 Task: Enable the video filter "Old movie effect video filter" for transcode stream output.
Action: Mouse moved to (135, 19)
Screenshot: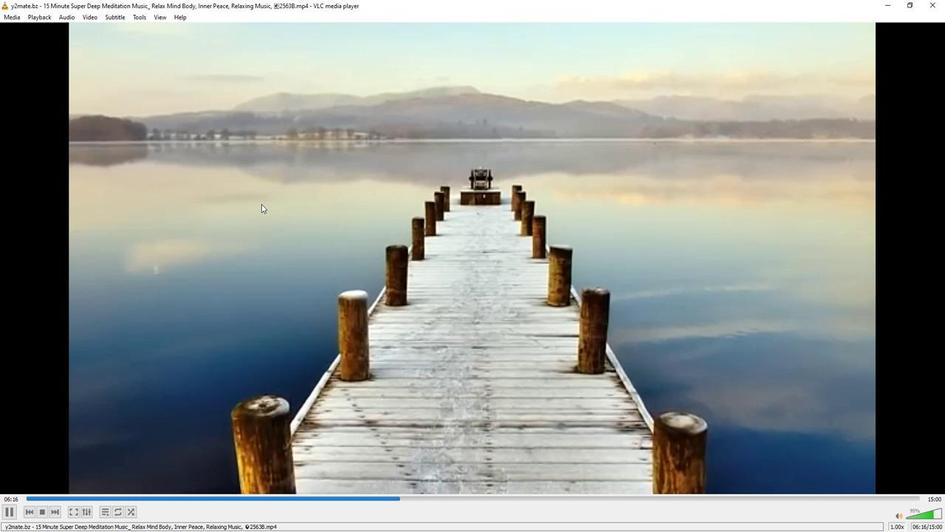 
Action: Mouse pressed left at (135, 19)
Screenshot: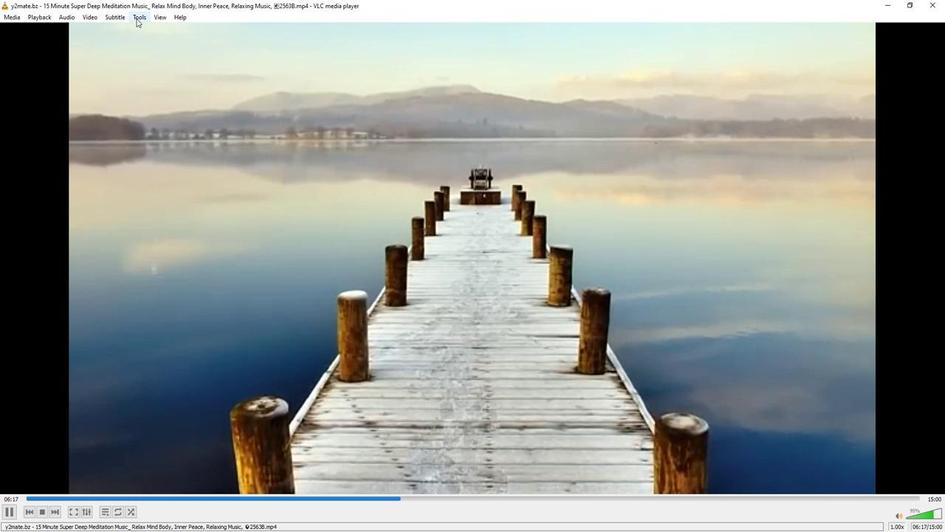 
Action: Mouse moved to (169, 134)
Screenshot: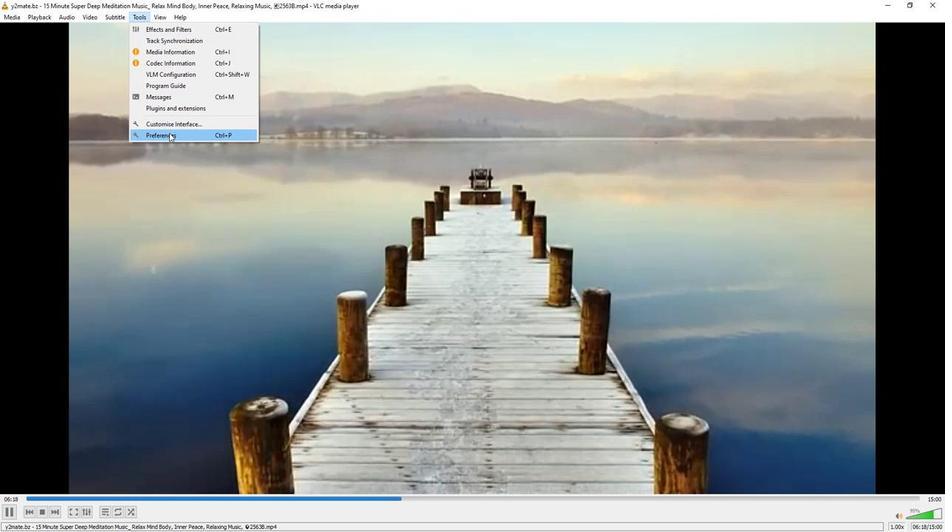 
Action: Mouse pressed left at (169, 134)
Screenshot: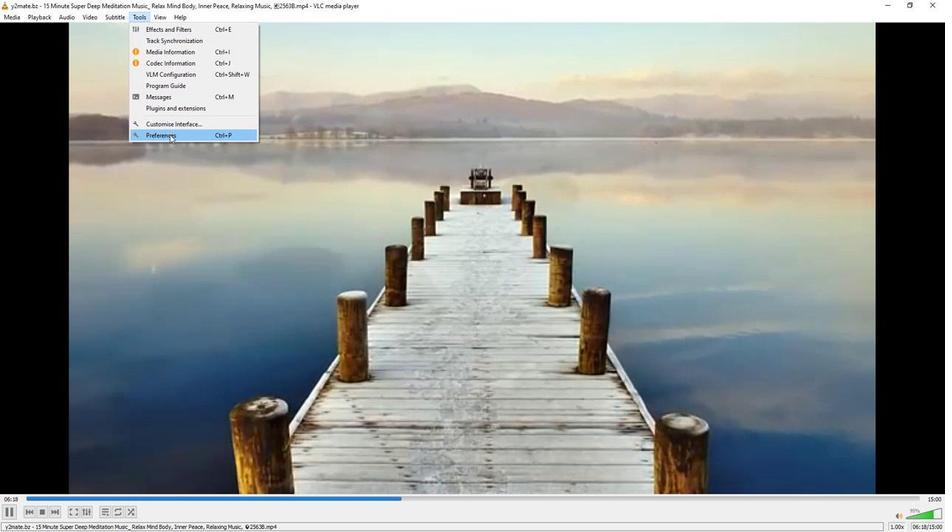 
Action: Mouse moved to (312, 433)
Screenshot: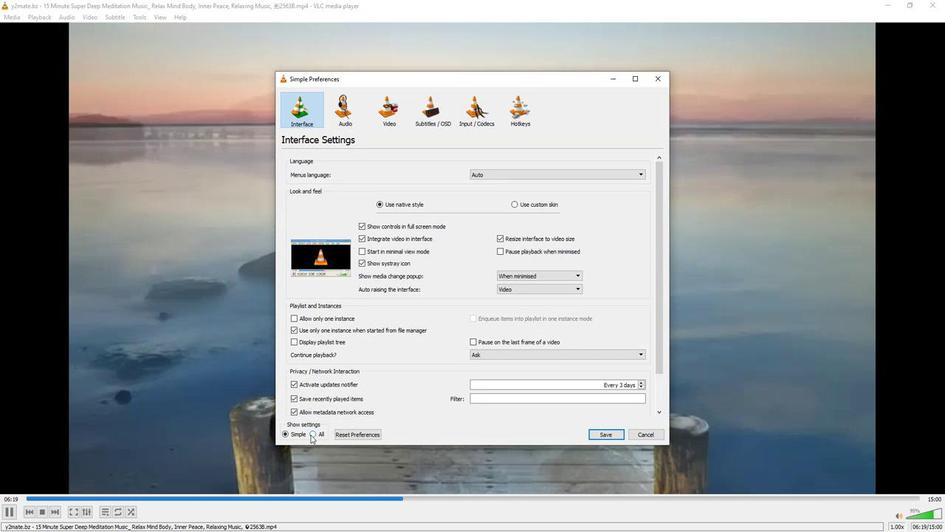 
Action: Mouse pressed left at (312, 433)
Screenshot: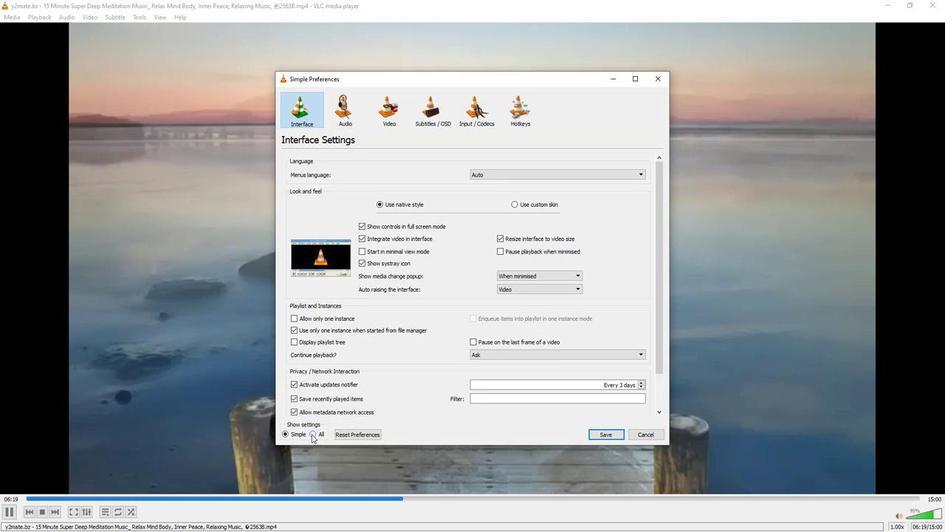 
Action: Mouse moved to (331, 371)
Screenshot: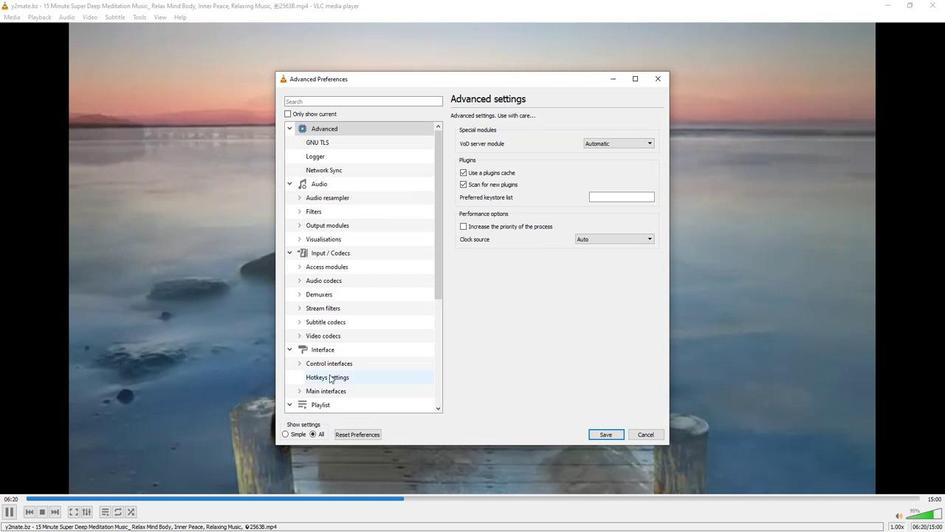 
Action: Mouse scrolled (331, 371) with delta (0, 0)
Screenshot: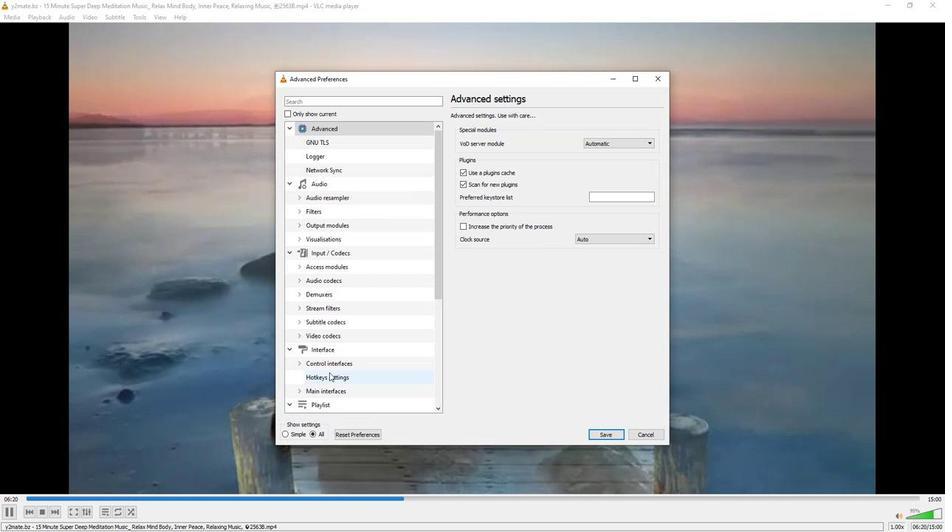 
Action: Mouse moved to (331, 371)
Screenshot: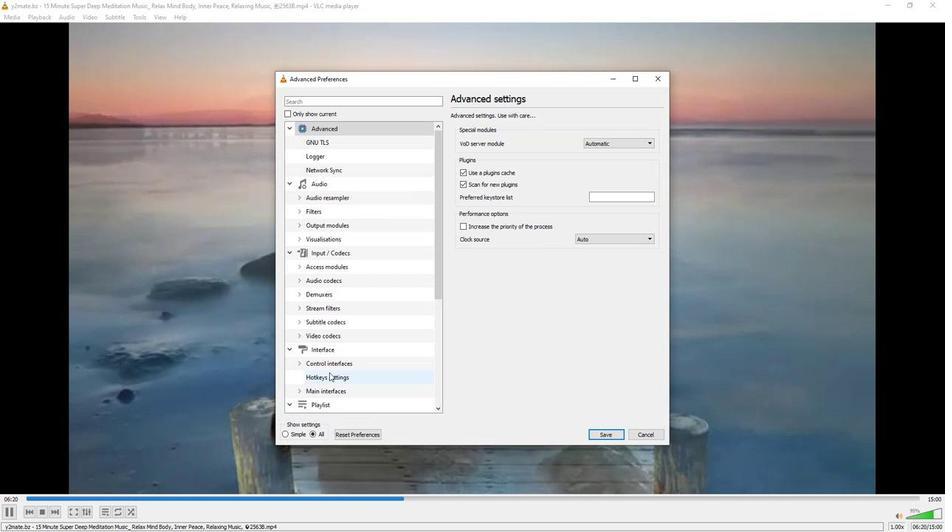 
Action: Mouse scrolled (331, 370) with delta (0, 0)
Screenshot: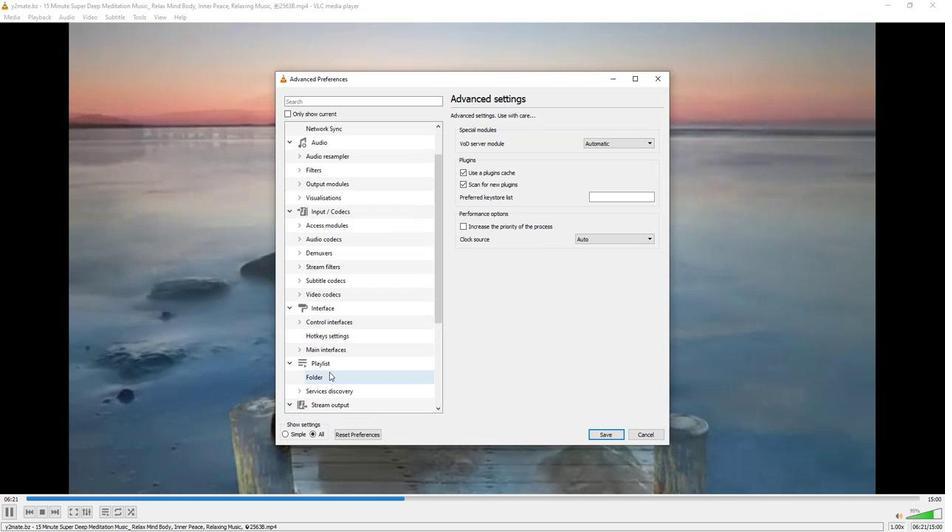 
Action: Mouse moved to (331, 367)
Screenshot: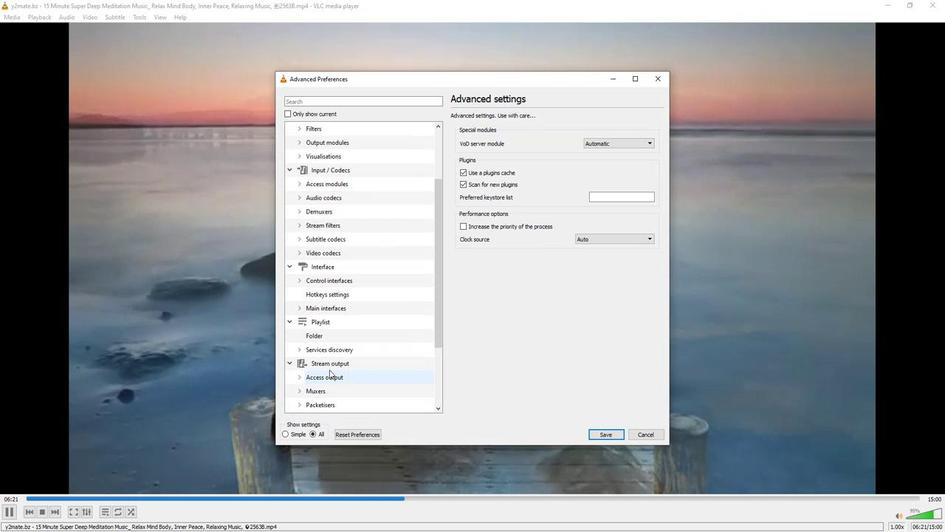 
Action: Mouse scrolled (331, 366) with delta (0, 0)
Screenshot: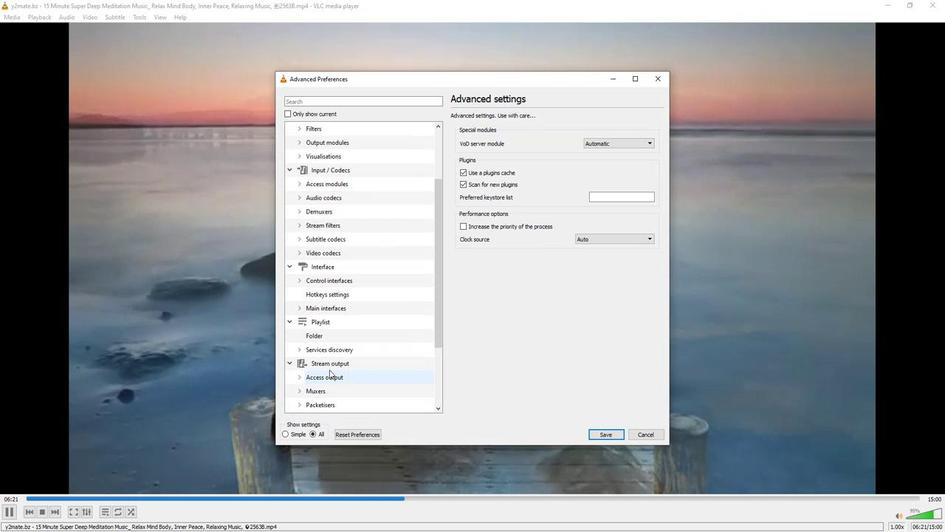 
Action: Mouse moved to (301, 376)
Screenshot: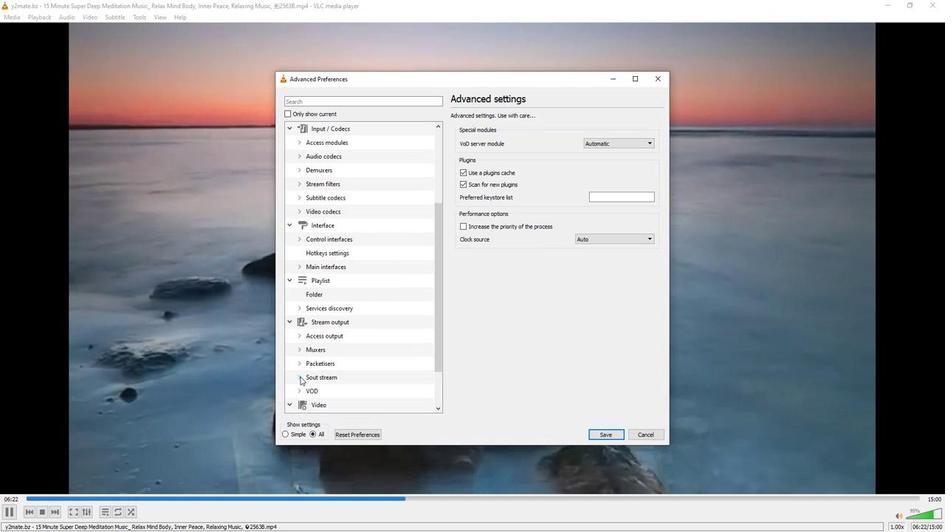 
Action: Mouse pressed left at (301, 376)
Screenshot: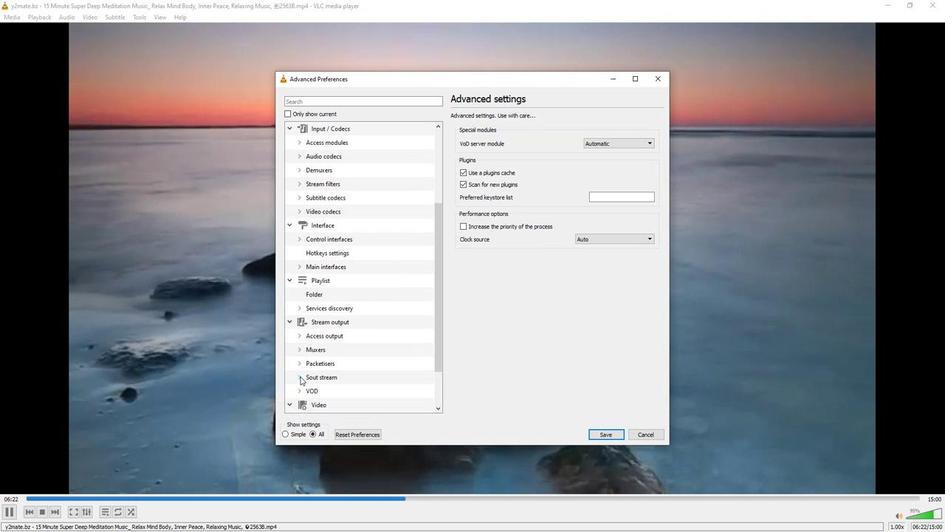 
Action: Mouse moved to (314, 369)
Screenshot: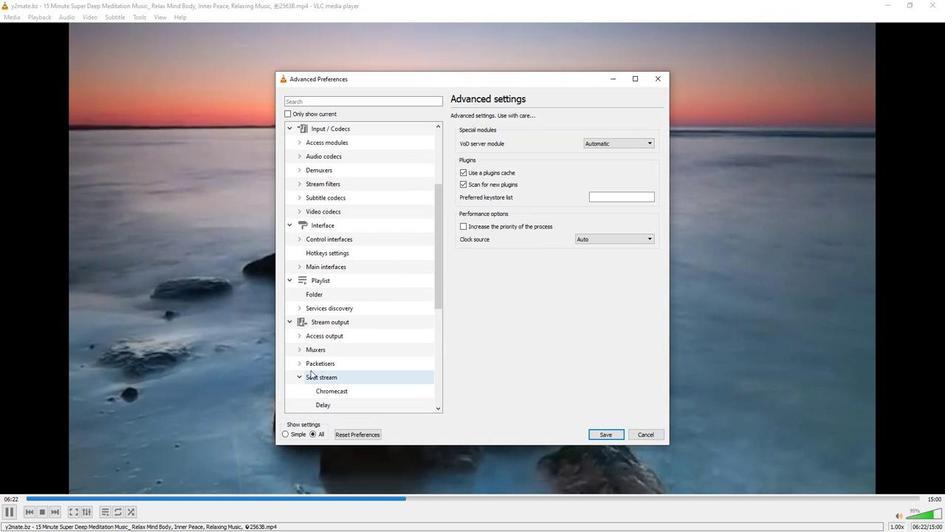 
Action: Mouse scrolled (314, 368) with delta (0, 0)
Screenshot: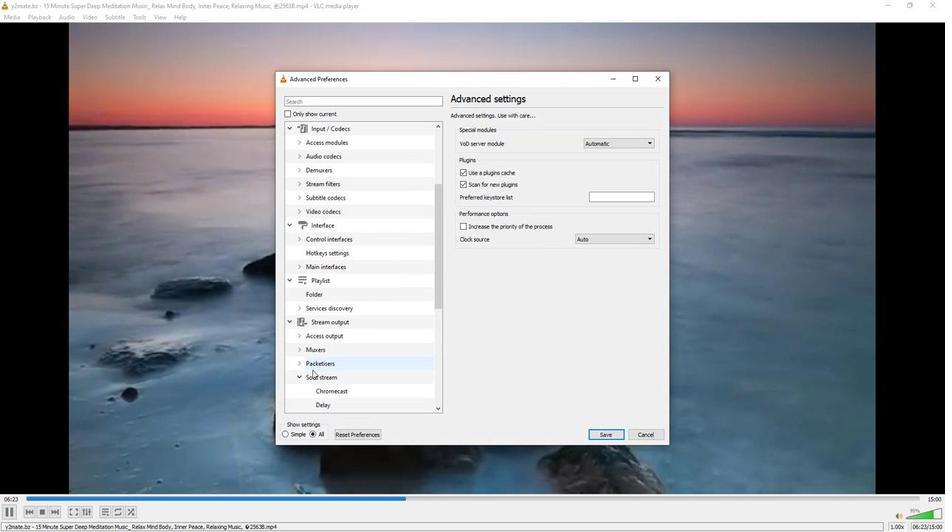 
Action: Mouse scrolled (314, 368) with delta (0, 0)
Screenshot: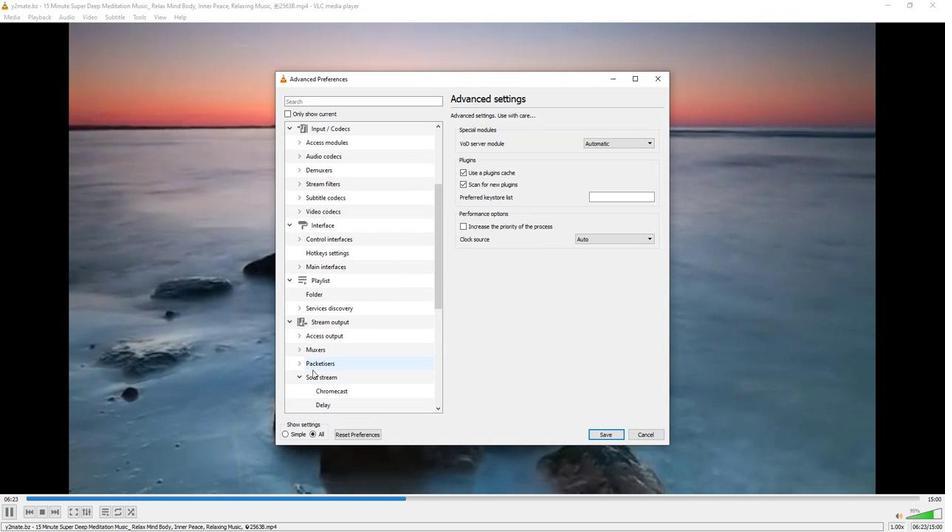 
Action: Mouse scrolled (314, 368) with delta (0, 0)
Screenshot: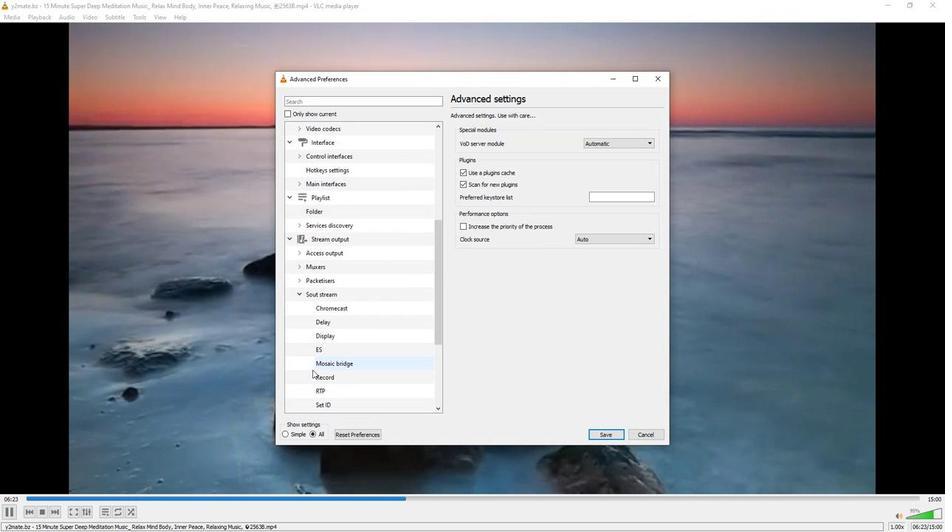 
Action: Mouse moved to (314, 367)
Screenshot: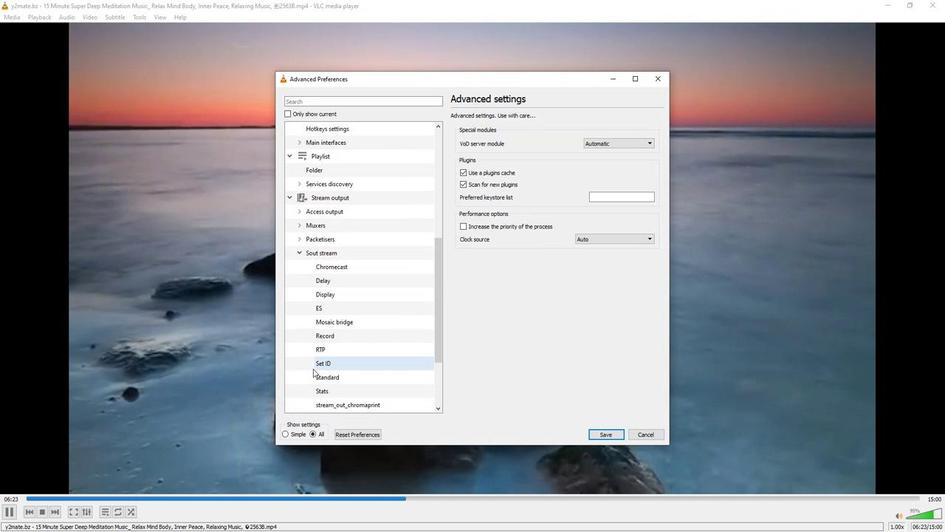 
Action: Mouse scrolled (314, 367) with delta (0, 0)
Screenshot: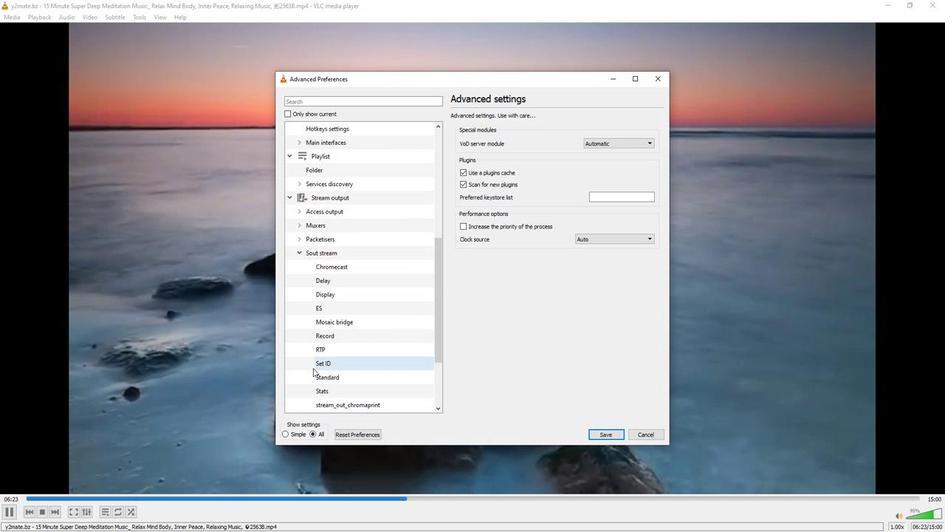
Action: Mouse moved to (322, 376)
Screenshot: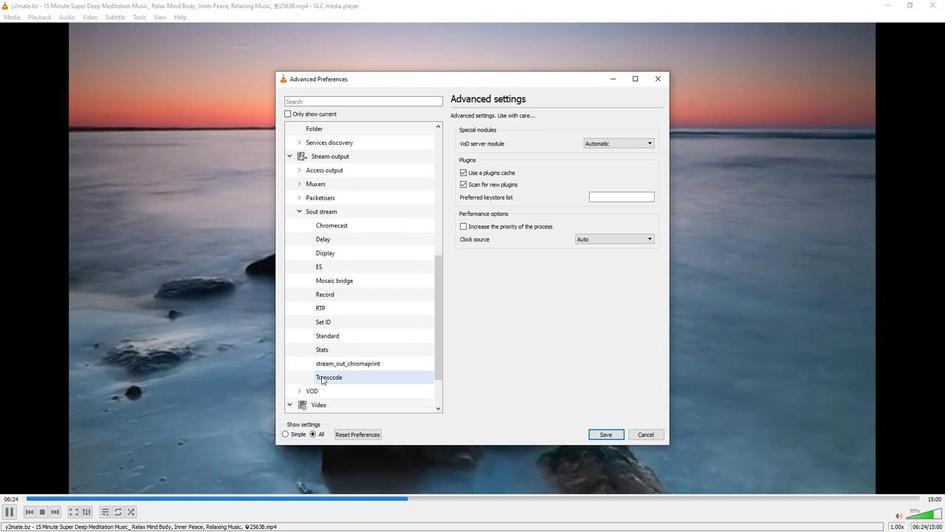 
Action: Mouse pressed left at (322, 376)
Screenshot: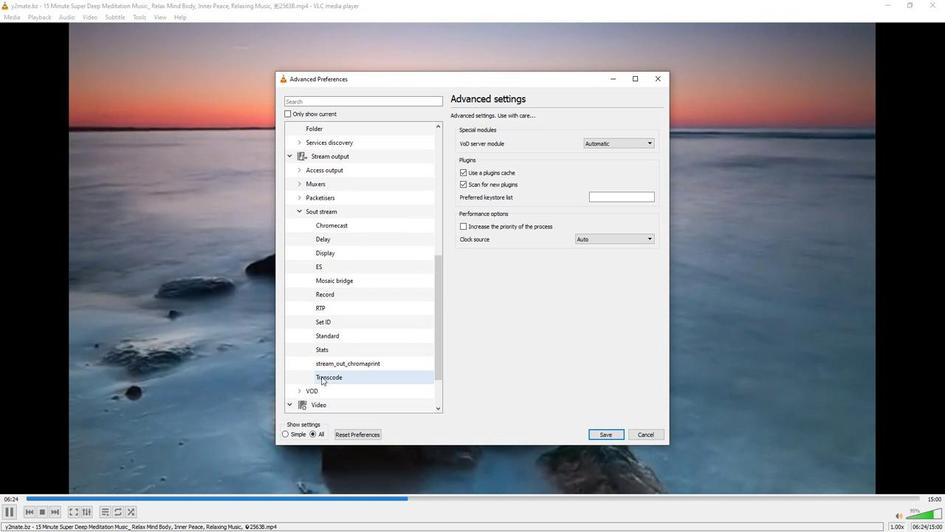 
Action: Mouse moved to (473, 366)
Screenshot: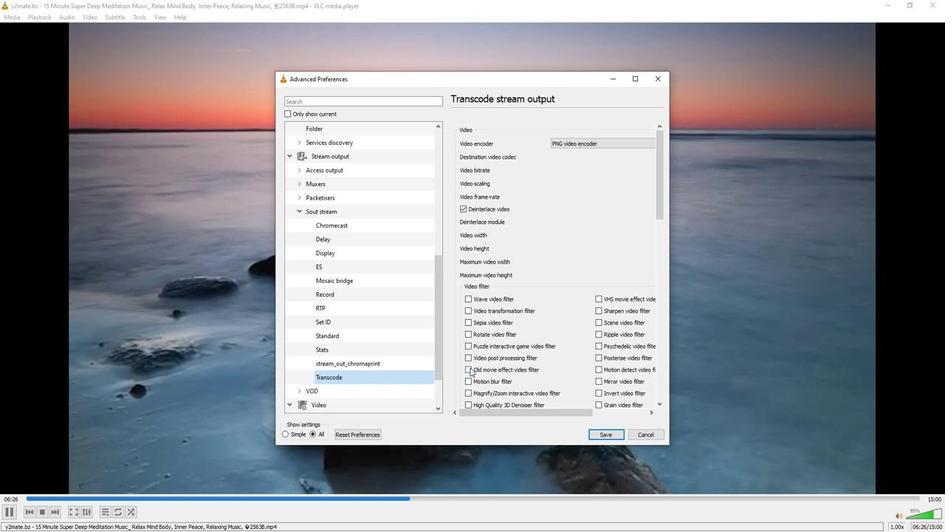 
Action: Mouse pressed left at (473, 366)
Screenshot: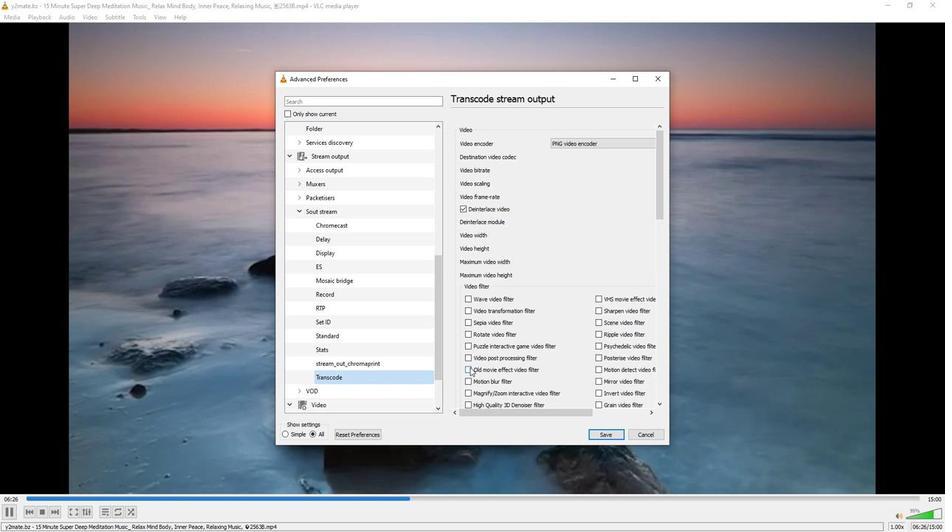 
Action: Mouse moved to (474, 384)
Screenshot: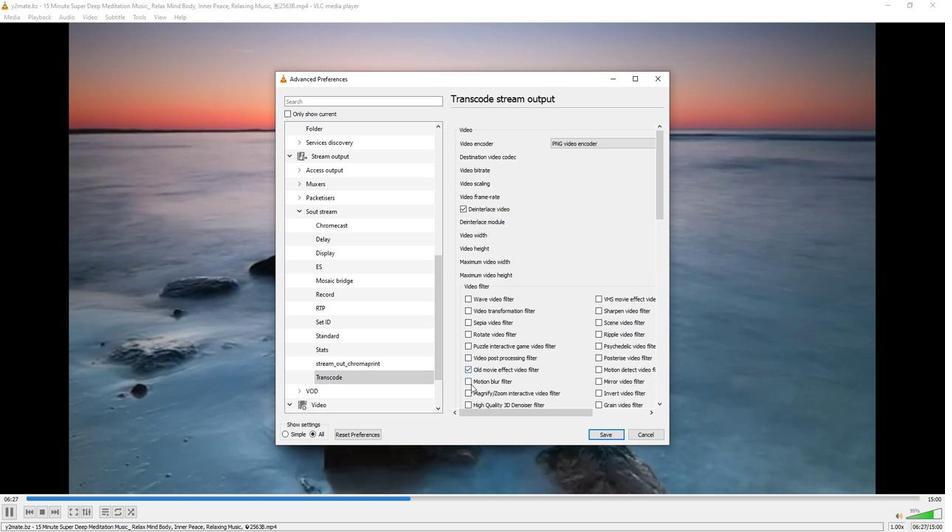 
